 Task: Plan a road trip along the Oregon Coast from Astoria, Oregon, to Cannon Beach, Oregon.
Action: Mouse moved to (281, 88)
Screenshot: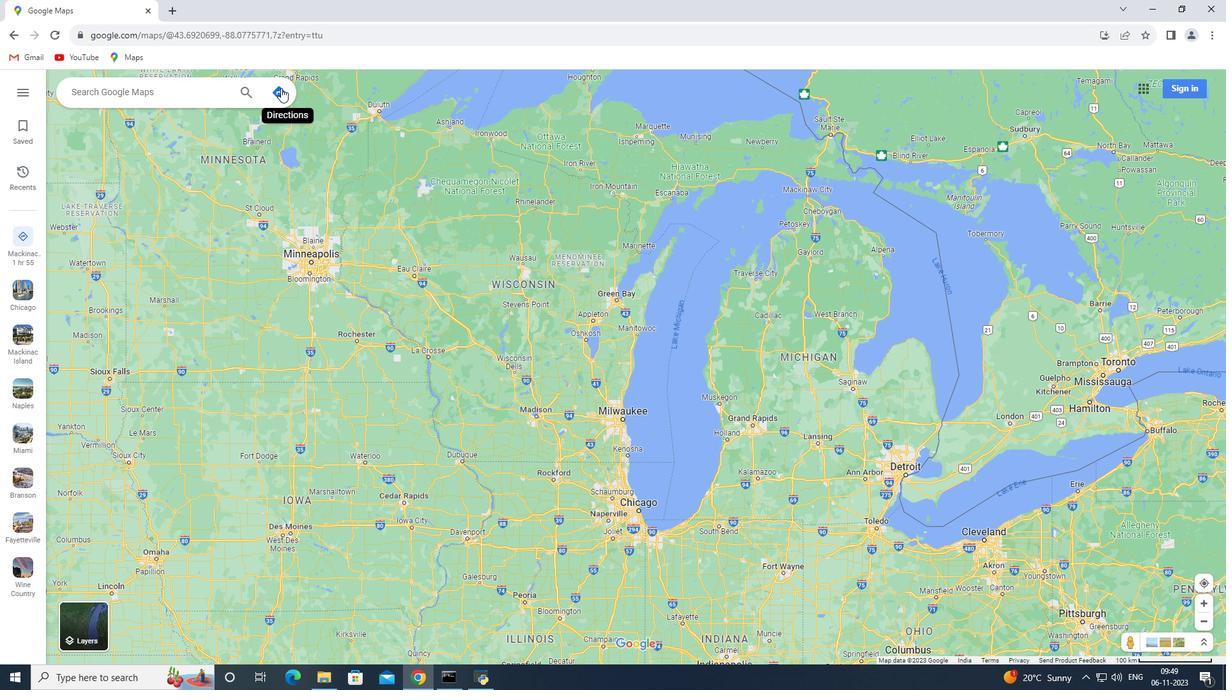 
Action: Mouse pressed left at (281, 88)
Screenshot: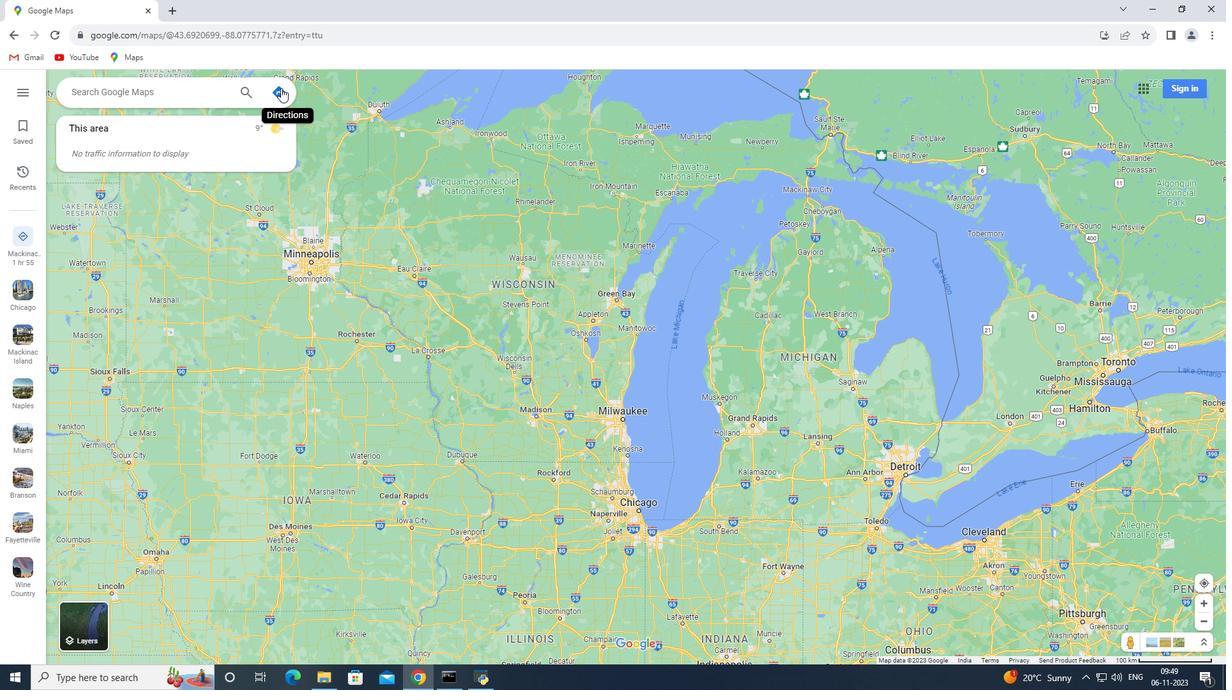 
Action: Mouse moved to (173, 132)
Screenshot: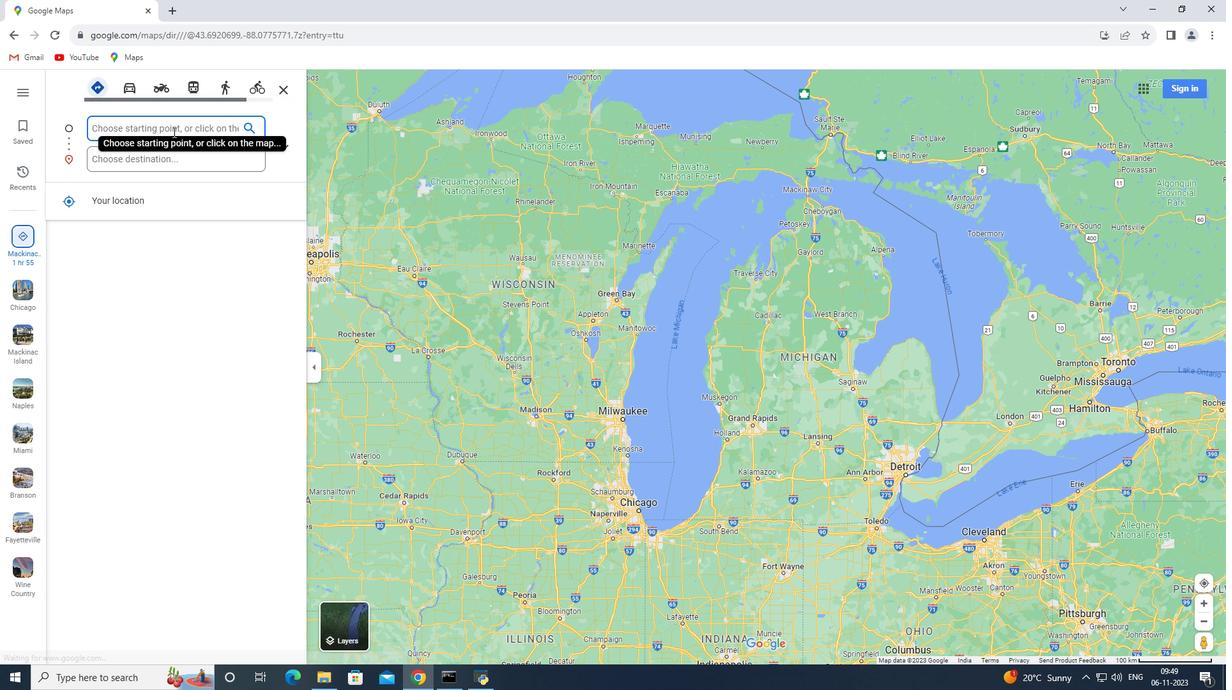 
Action: Key pressed <Key.shift>Astoria,<Key.space><Key.shift_r>Oregon
Screenshot: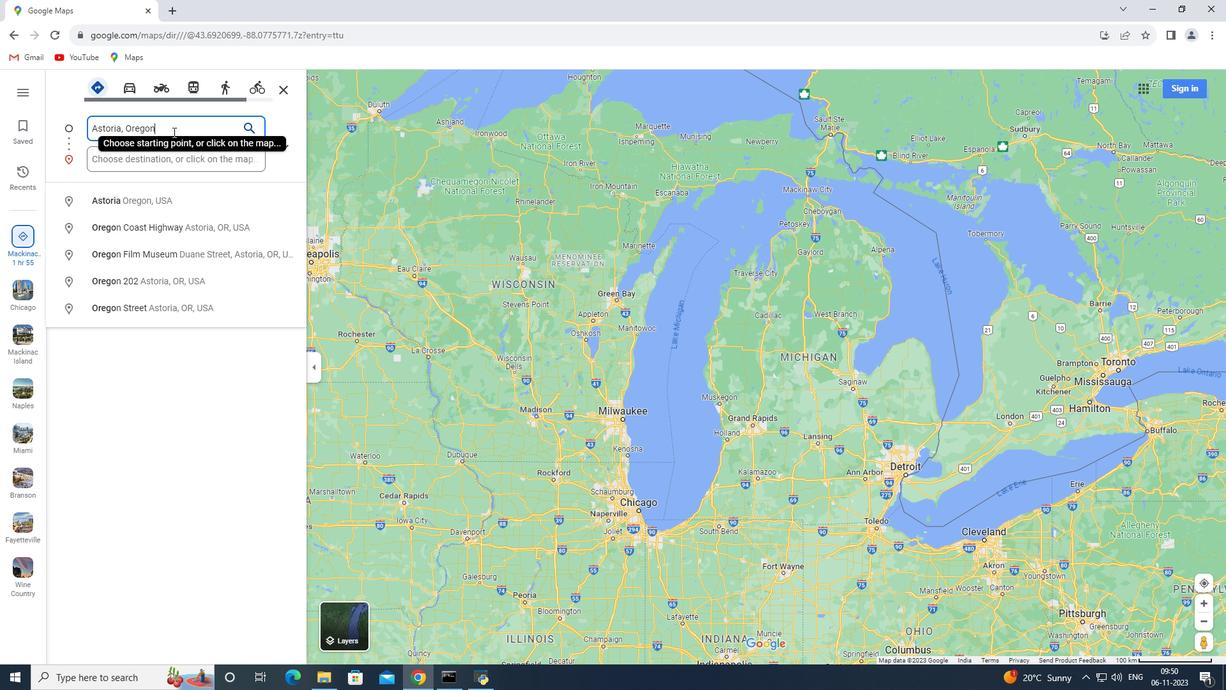 
Action: Mouse moved to (178, 159)
Screenshot: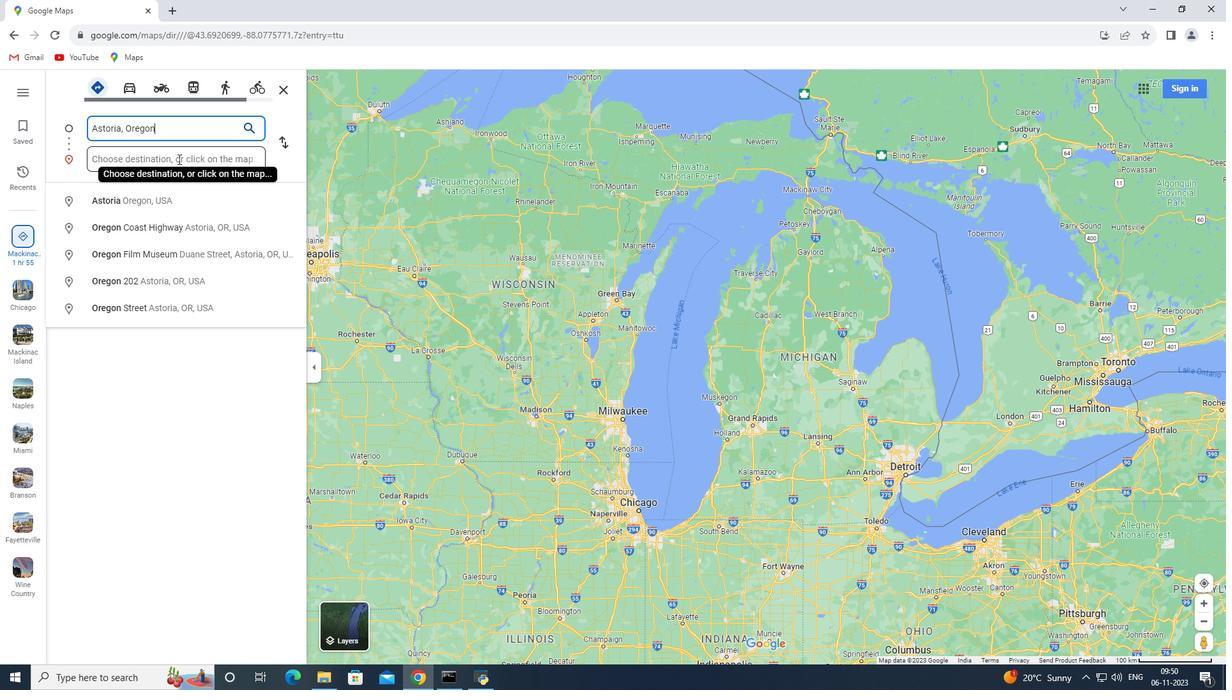 
Action: Mouse pressed left at (178, 159)
Screenshot: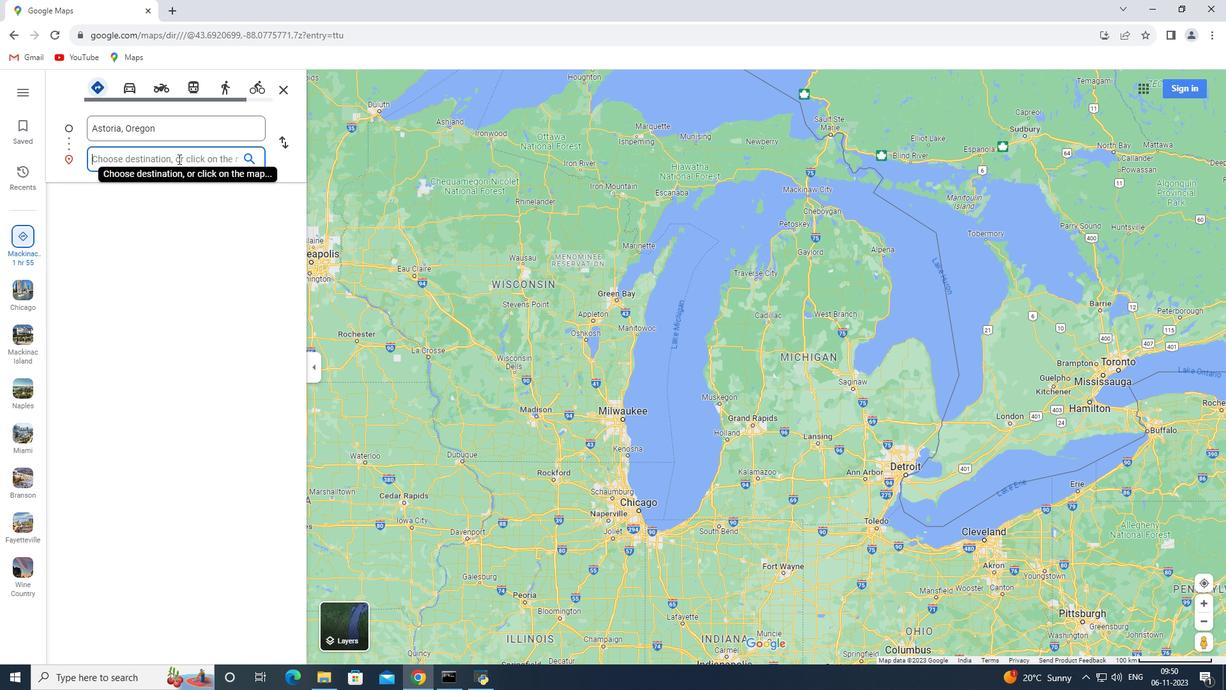 
Action: Key pressed <Key.shift><Key.shift><Key.shift><Key.shift><Key.shift><Key.shift><Key.shift><Key.shift><Key.shift>Canon
Screenshot: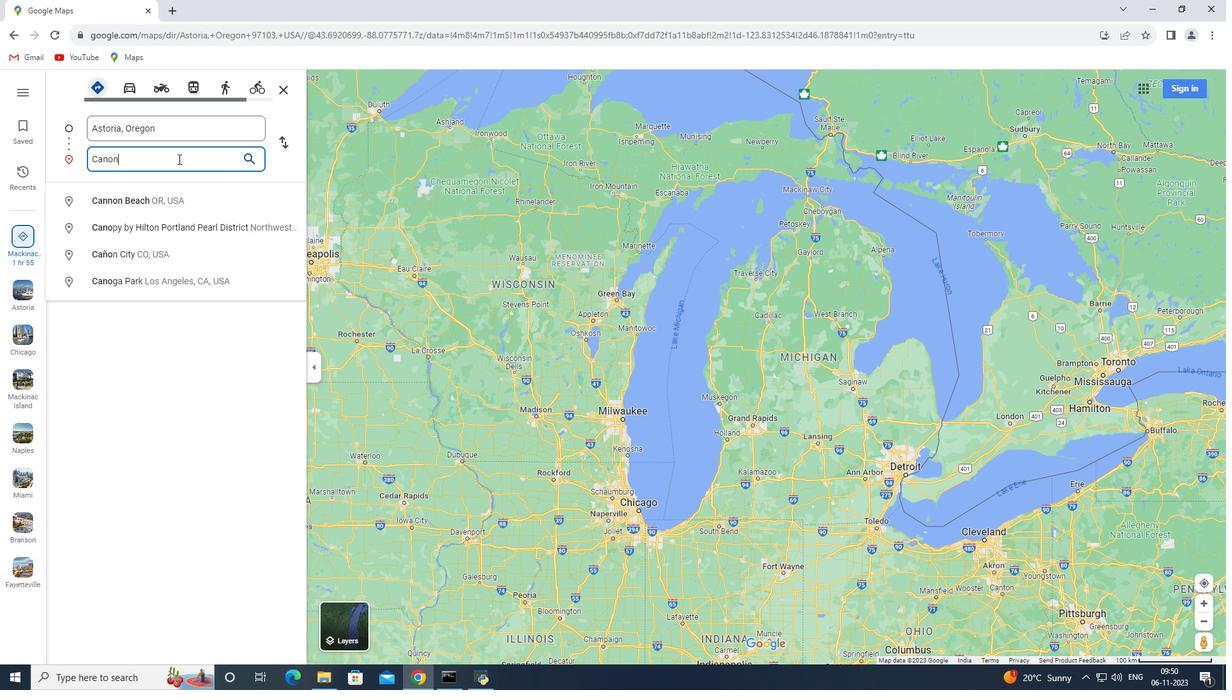 
Action: Mouse moved to (107, 159)
Screenshot: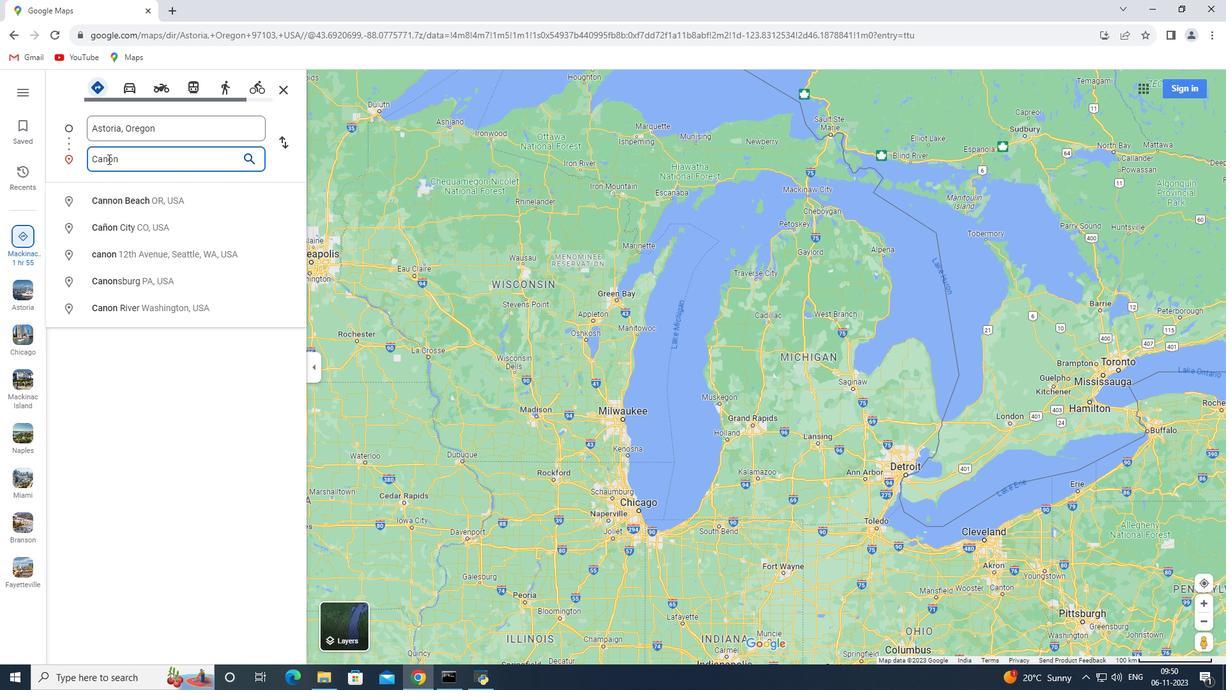 
Action: Mouse pressed left at (107, 159)
Screenshot: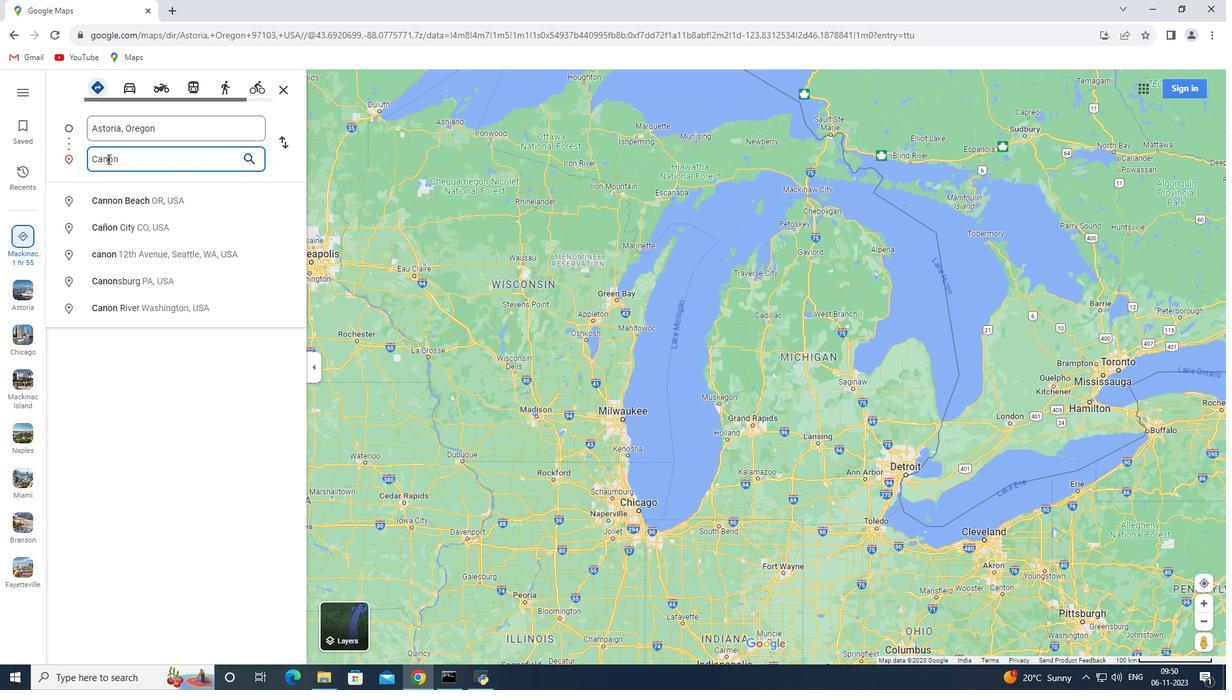 
Action: Key pressed n
Screenshot: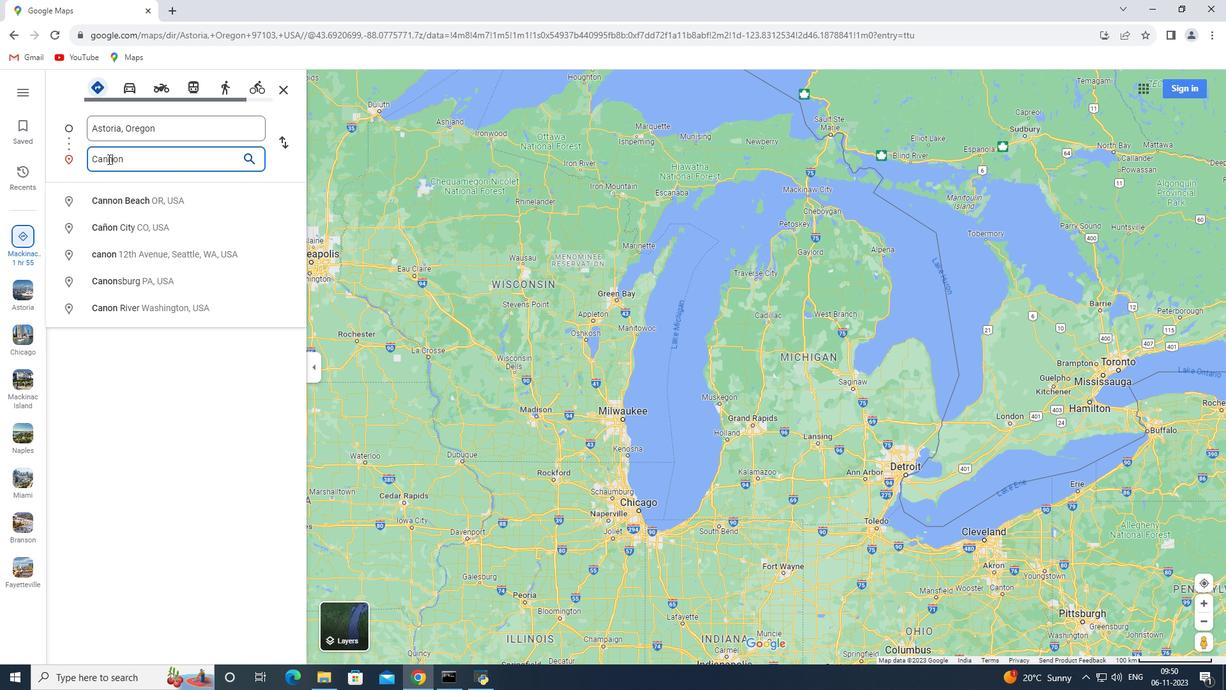 
Action: Mouse moved to (127, 163)
Screenshot: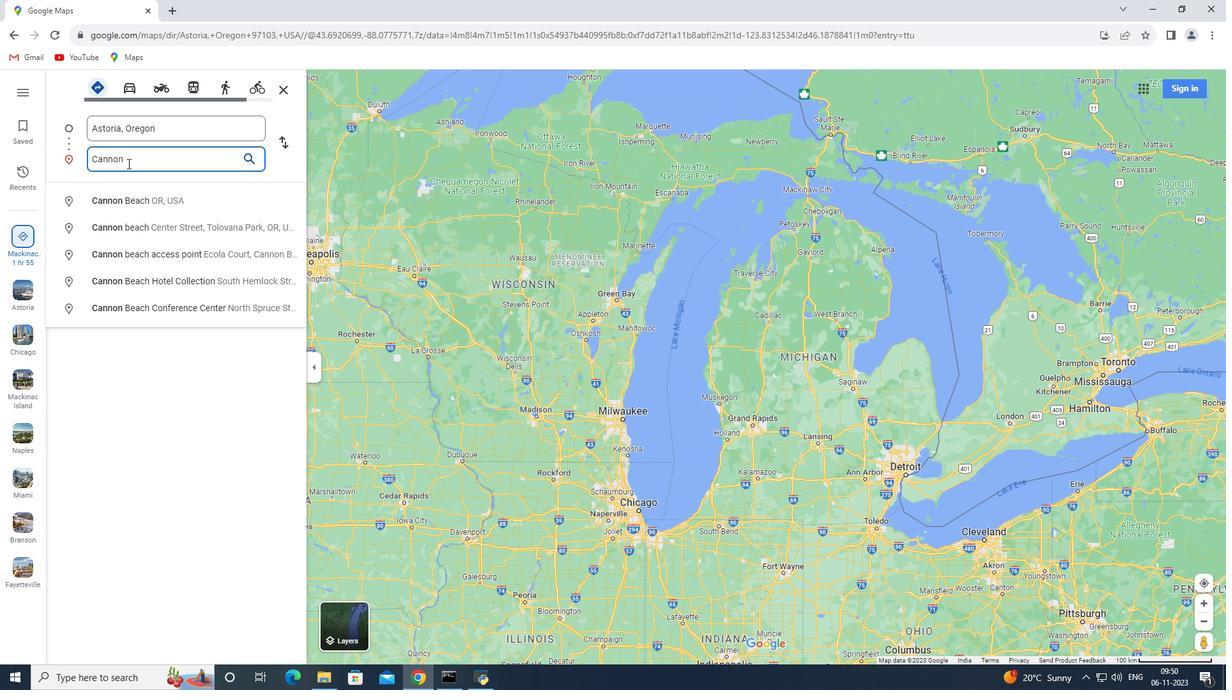 
Action: Mouse pressed left at (127, 163)
Screenshot: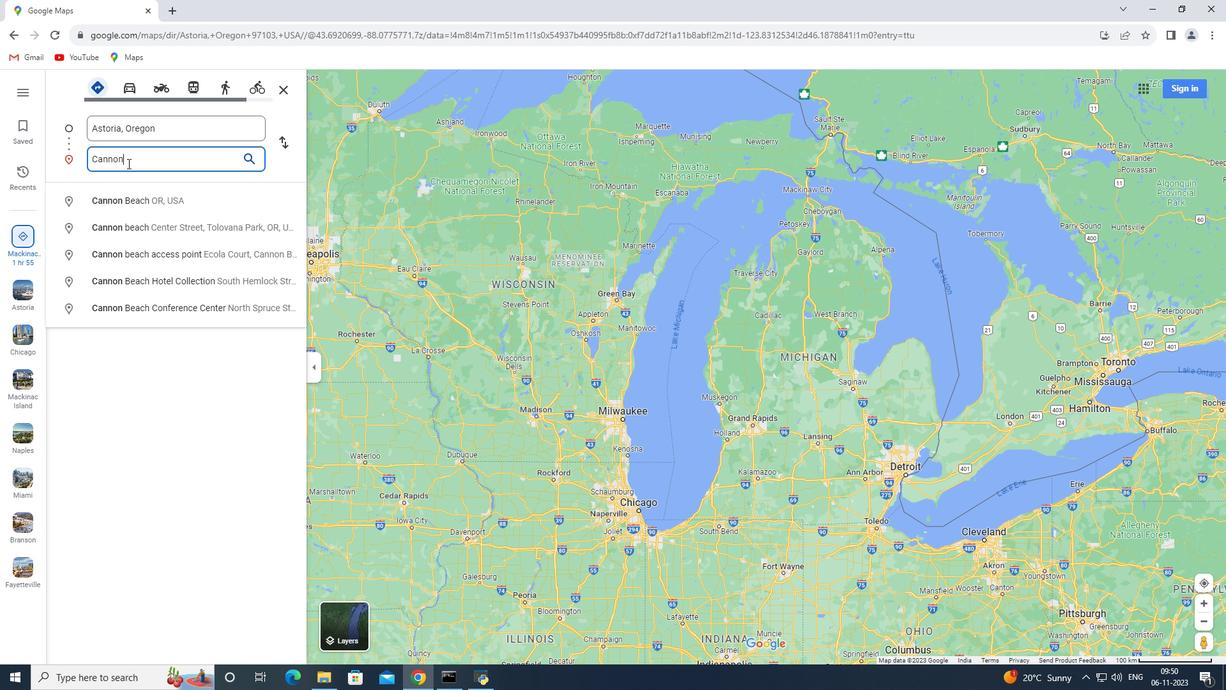 
Action: Key pressed <Key.space><Key.shift_r>Beach,<Key.space><Key.shift_r>Oregon<Key.enter>
Screenshot: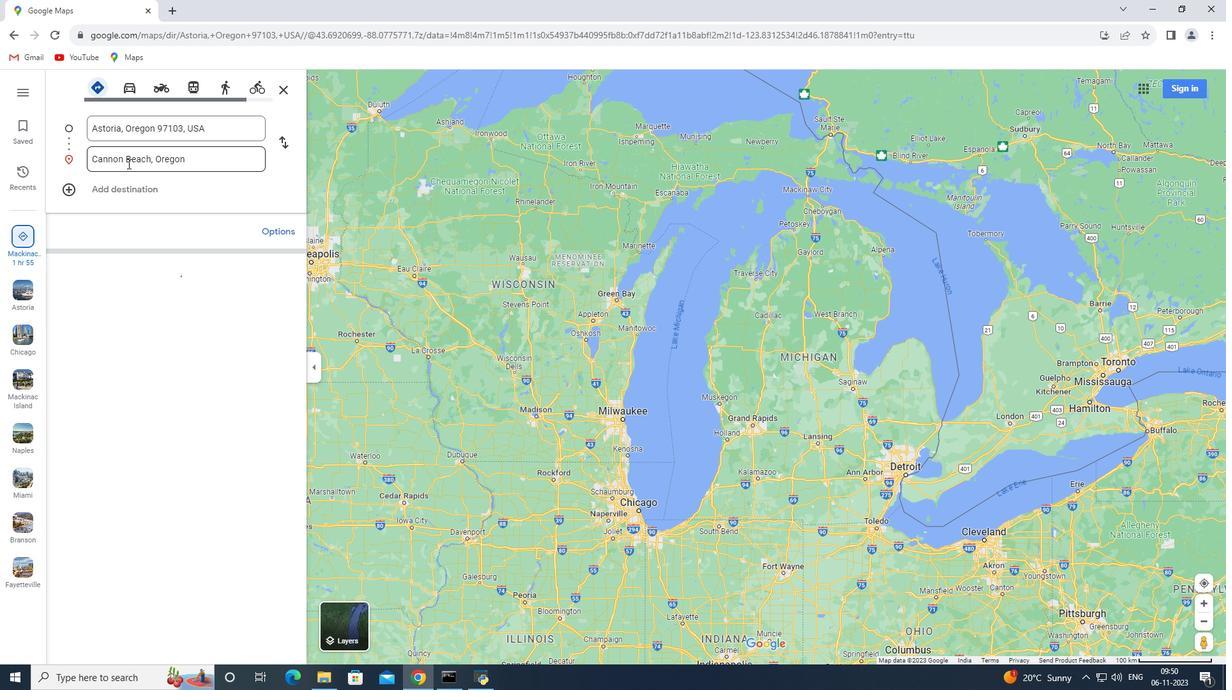 
Action: Mouse moved to (520, 86)
Screenshot: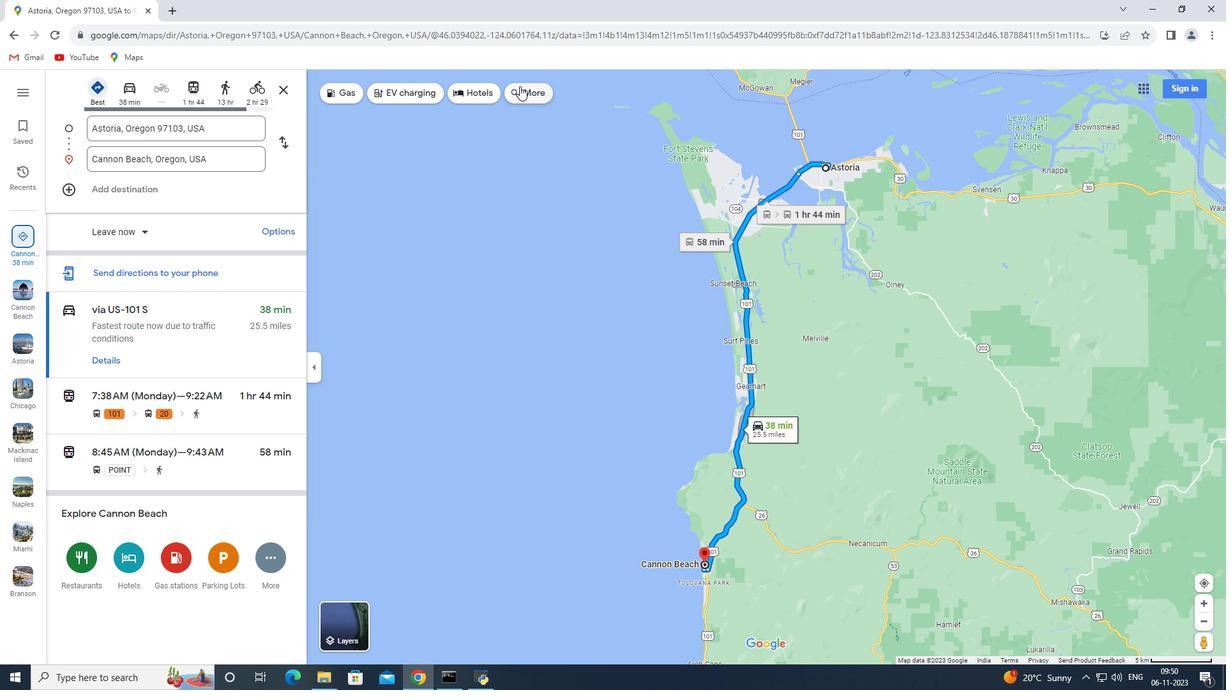 
Action: Mouse pressed left at (520, 86)
Screenshot: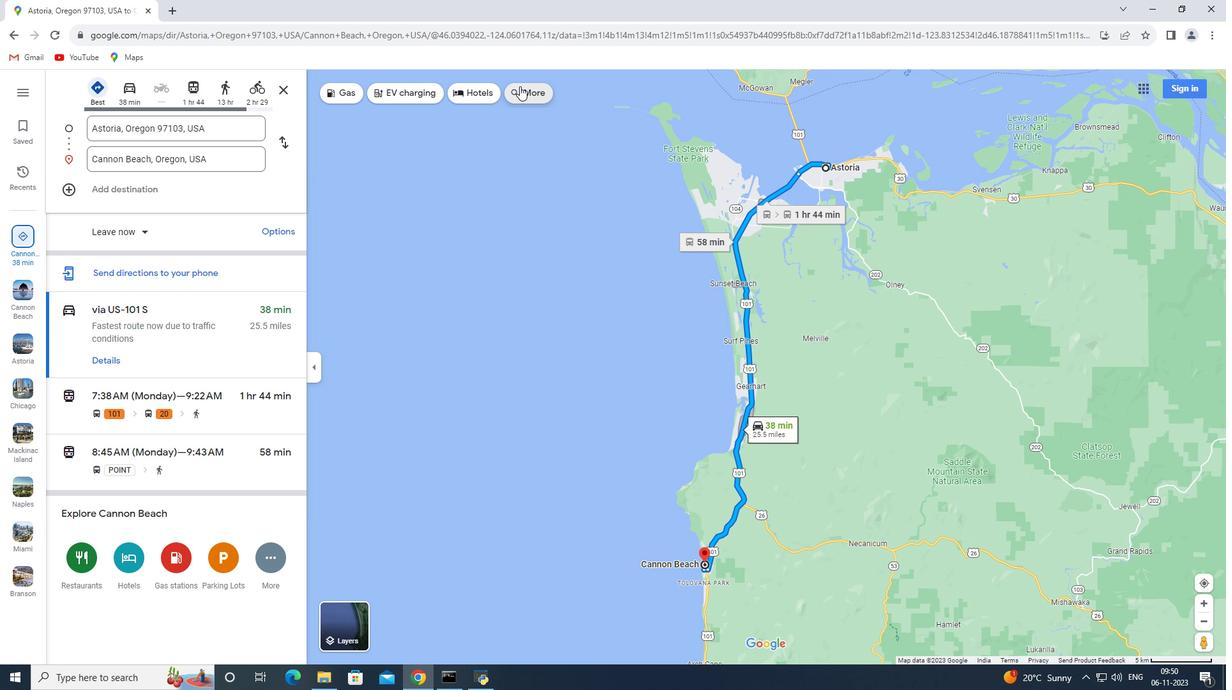 
Action: Mouse moved to (174, 93)
Screenshot: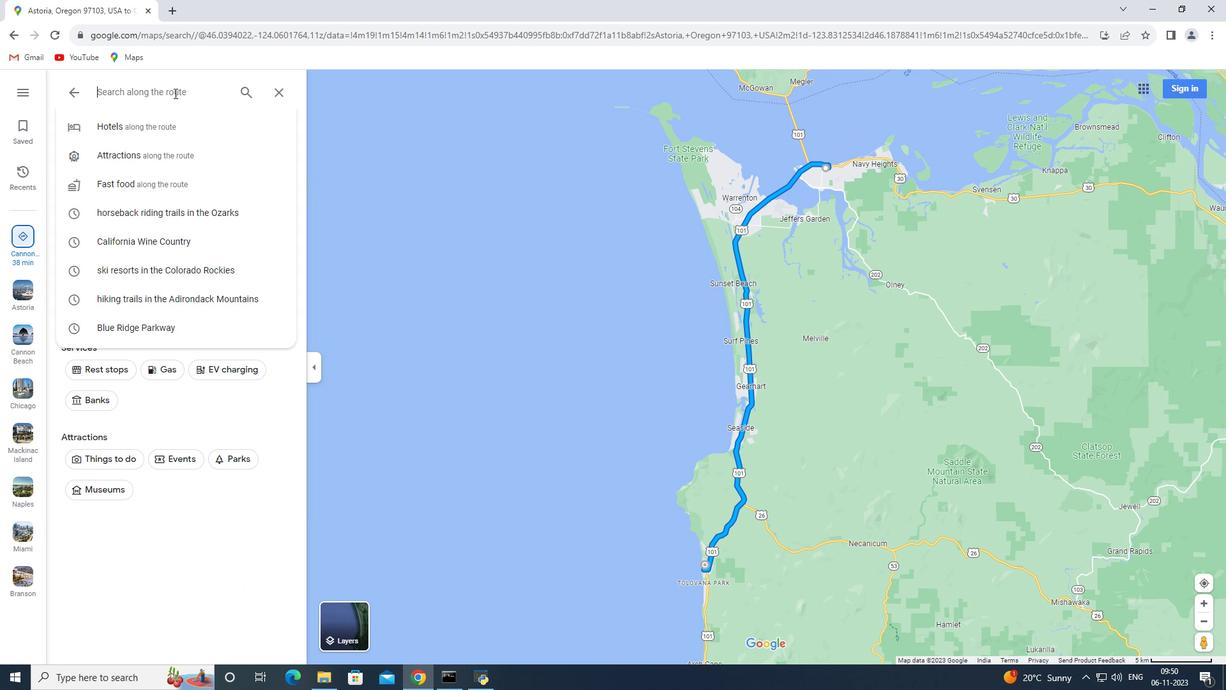 
Action: Mouse pressed left at (174, 93)
Screenshot: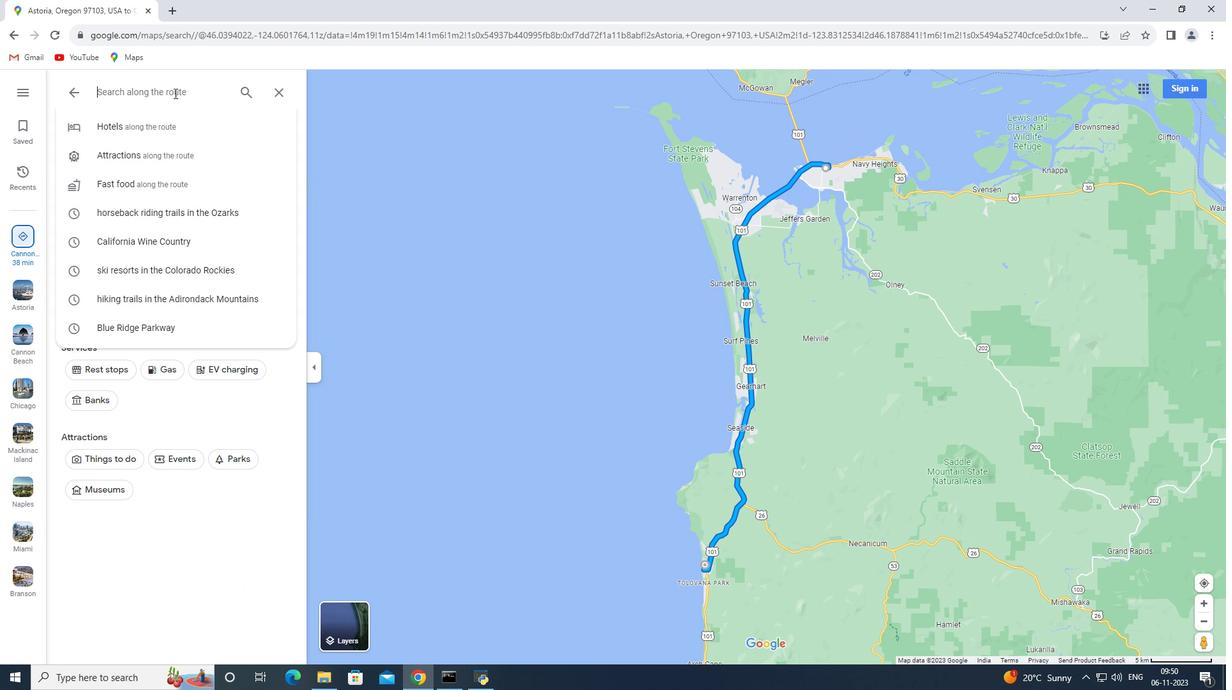 
Action: Key pressed <Key.shift_r>Oregon<Key.space><Key.shift>Coast<Key.enter>
Screenshot: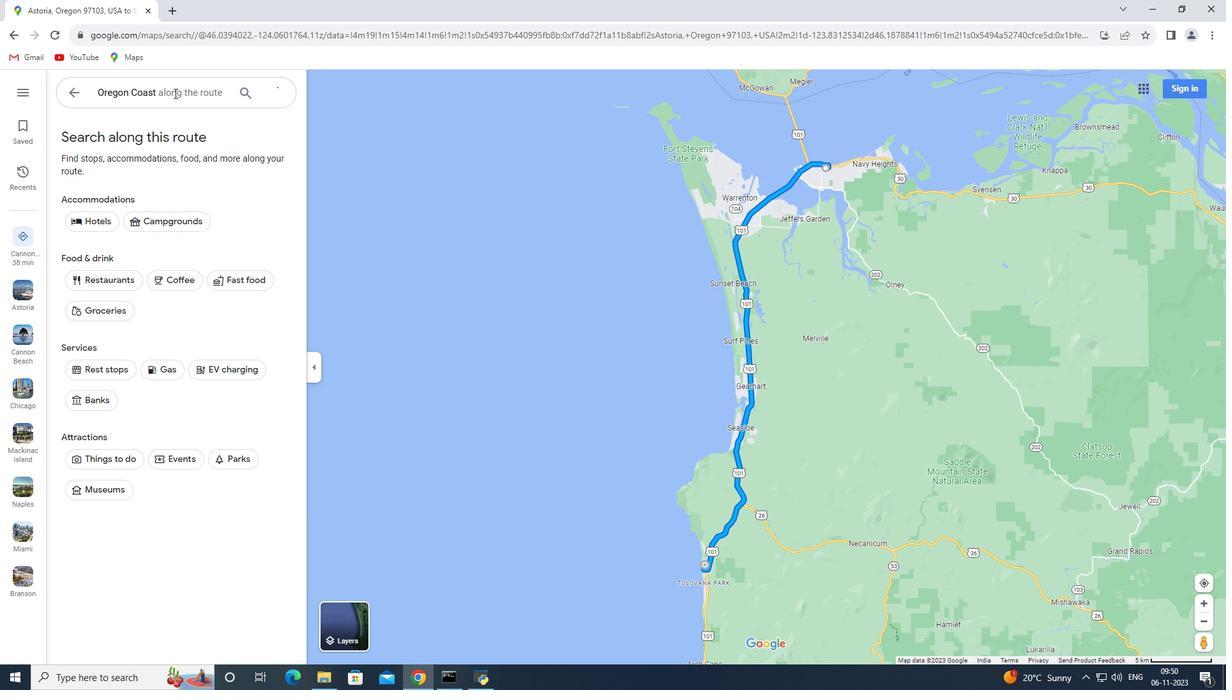 
